 Task: Add Kuumba Made Amber & Sandalwood Fragrance Oil to the cart.
Action: Mouse moved to (250, 126)
Screenshot: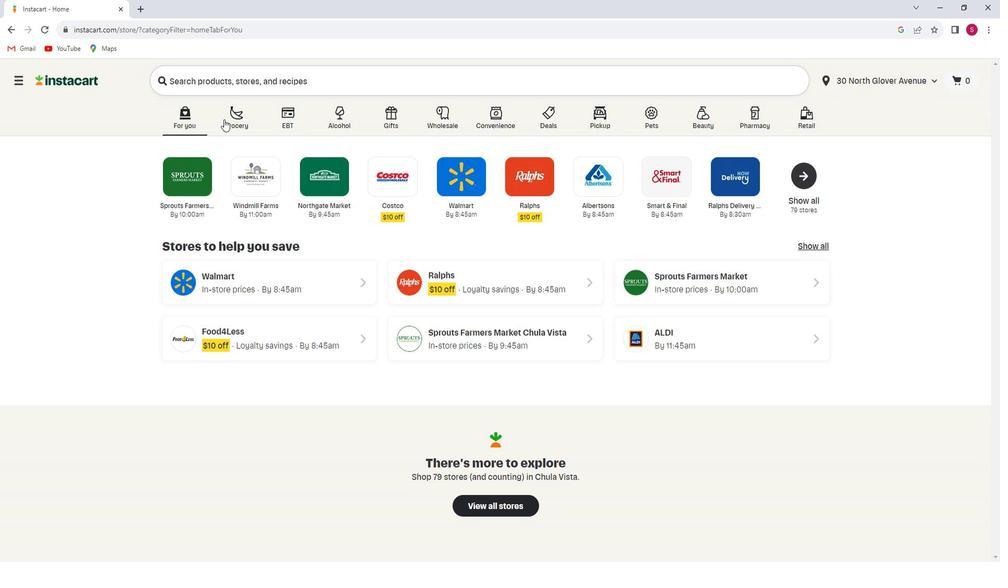 
Action: Mouse pressed left at (250, 126)
Screenshot: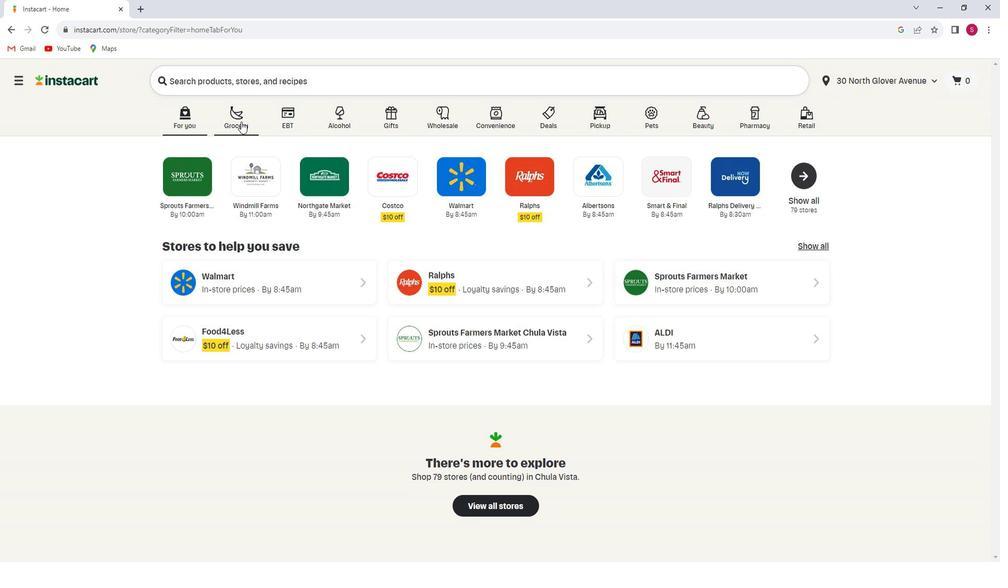 
Action: Mouse moved to (261, 304)
Screenshot: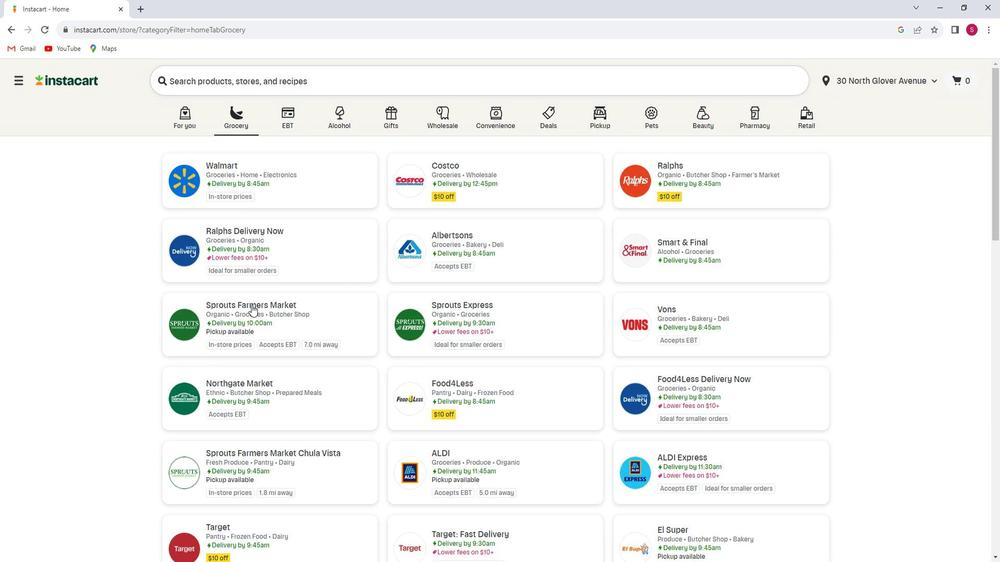 
Action: Mouse pressed left at (261, 304)
Screenshot: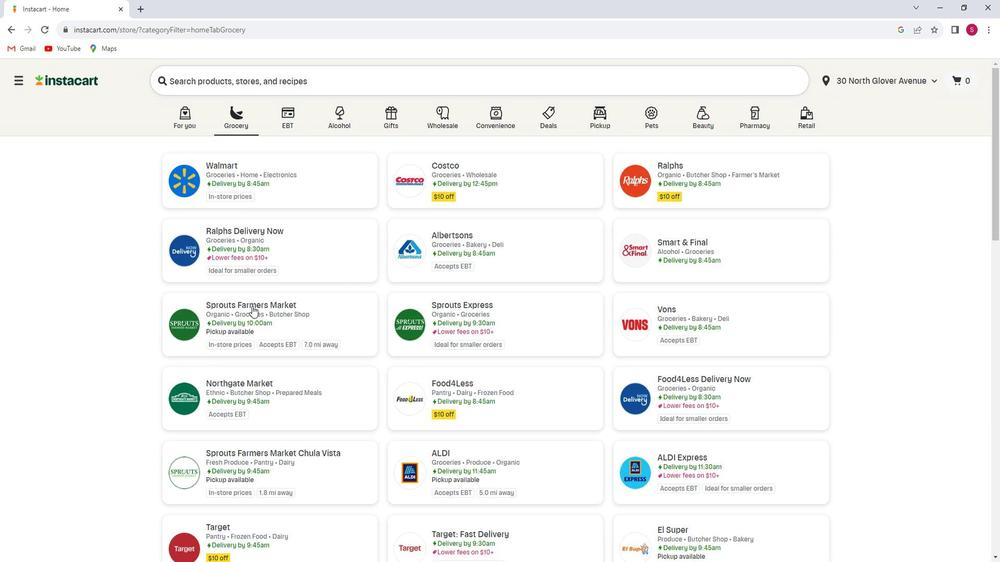 
Action: Mouse moved to (79, 348)
Screenshot: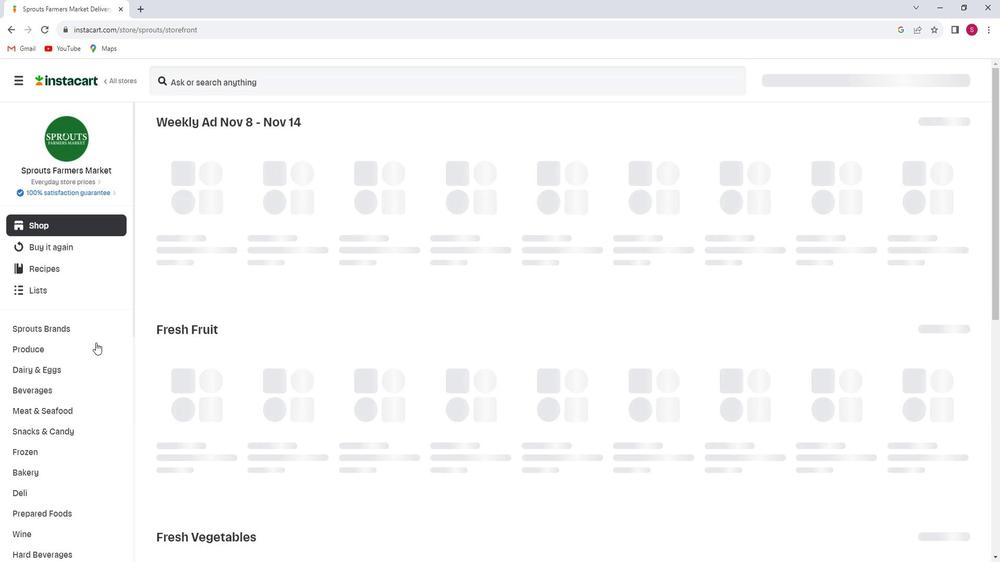 
Action: Mouse scrolled (79, 348) with delta (0, 0)
Screenshot: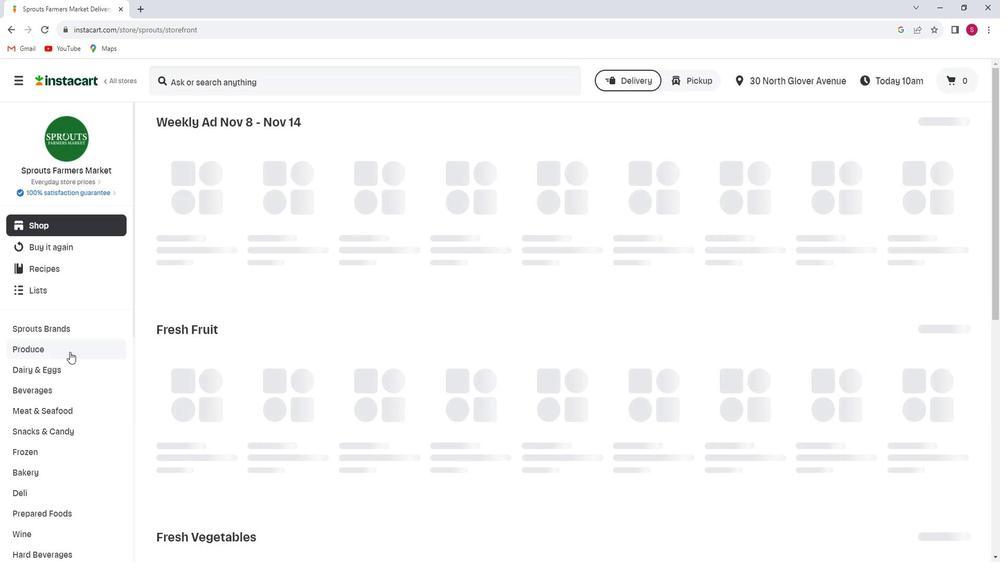
Action: Mouse scrolled (79, 348) with delta (0, 0)
Screenshot: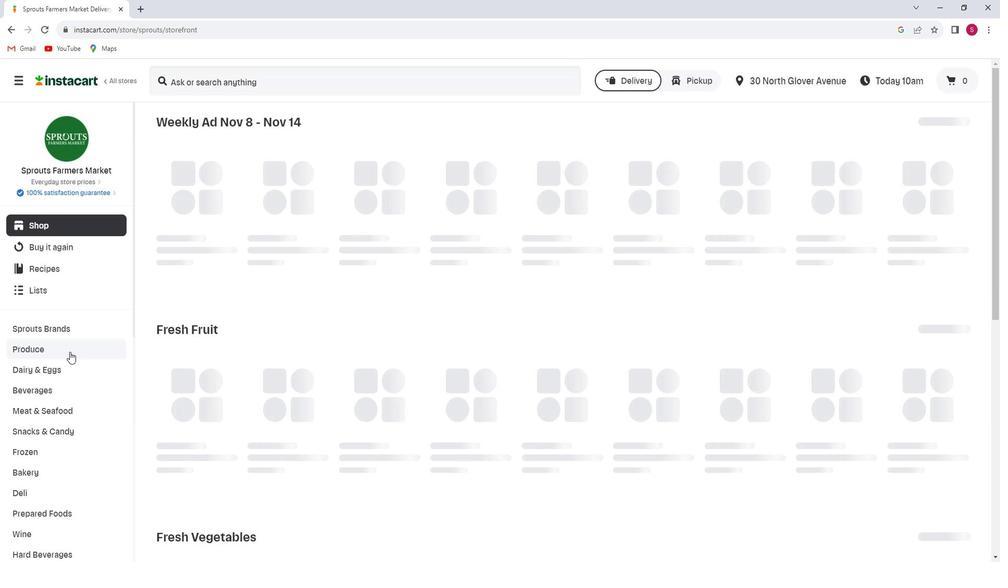 
Action: Mouse scrolled (79, 348) with delta (0, 0)
Screenshot: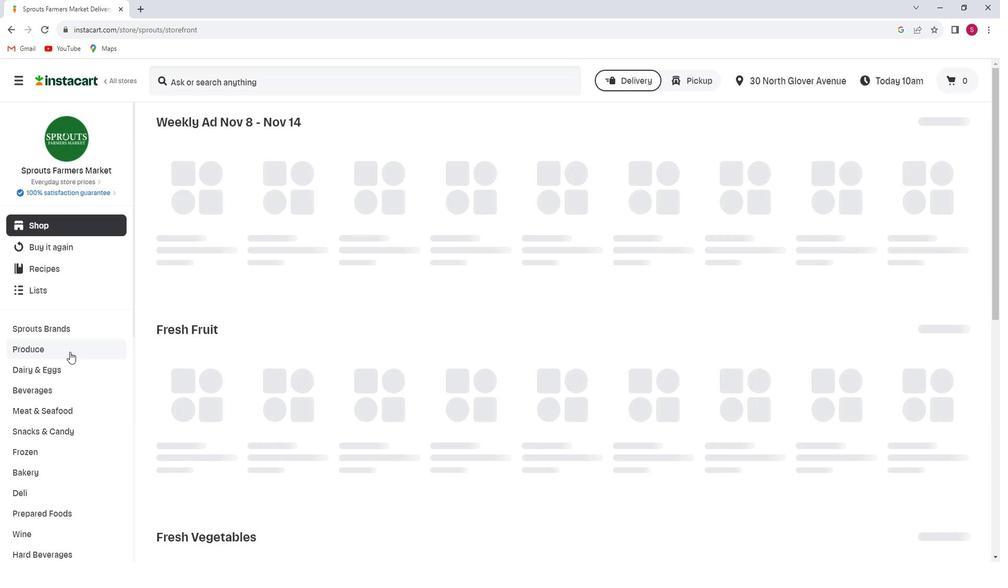 
Action: Mouse scrolled (79, 348) with delta (0, 0)
Screenshot: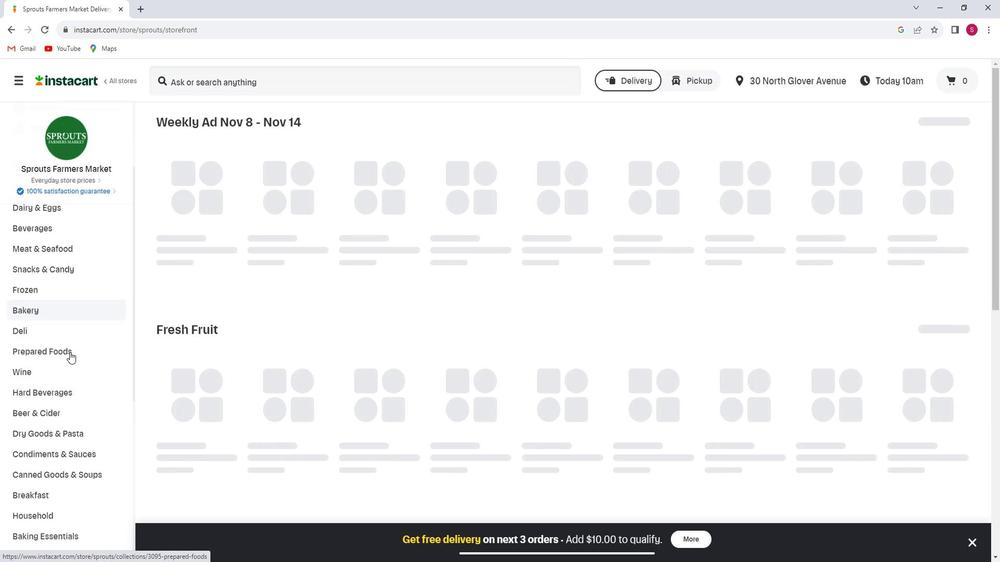 
Action: Mouse scrolled (79, 348) with delta (0, 0)
Screenshot: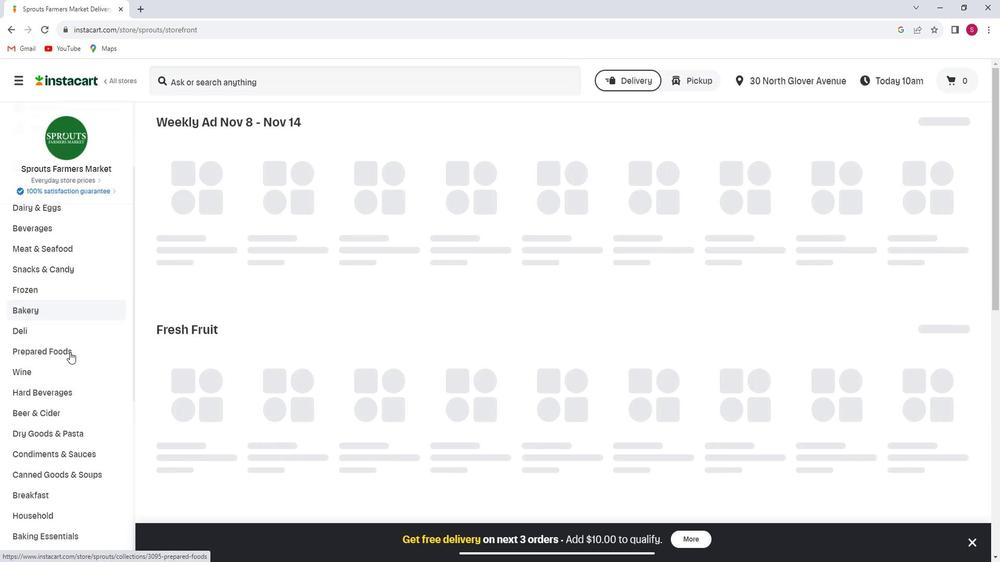 
Action: Mouse scrolled (79, 348) with delta (0, 0)
Screenshot: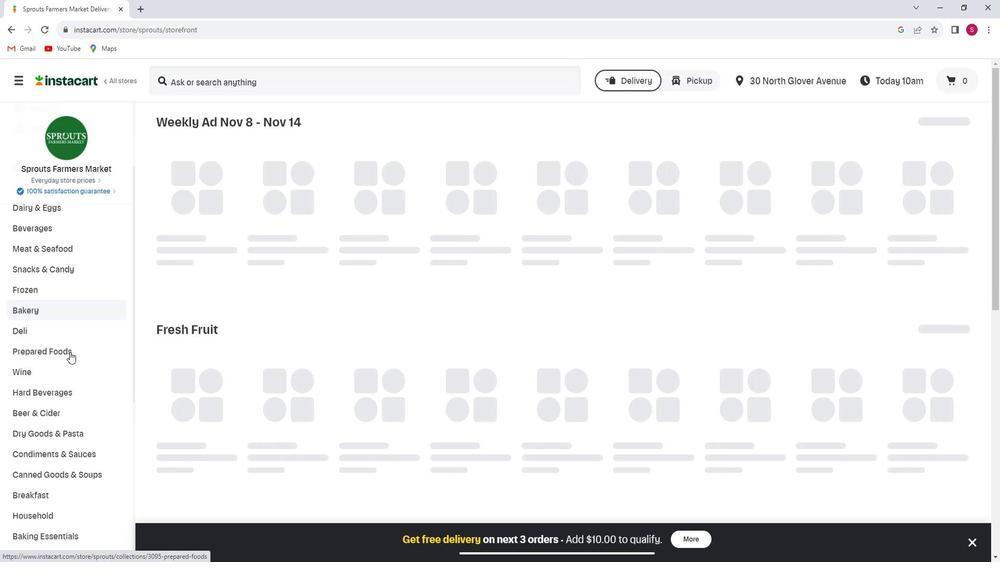 
Action: Mouse scrolled (79, 348) with delta (0, 0)
Screenshot: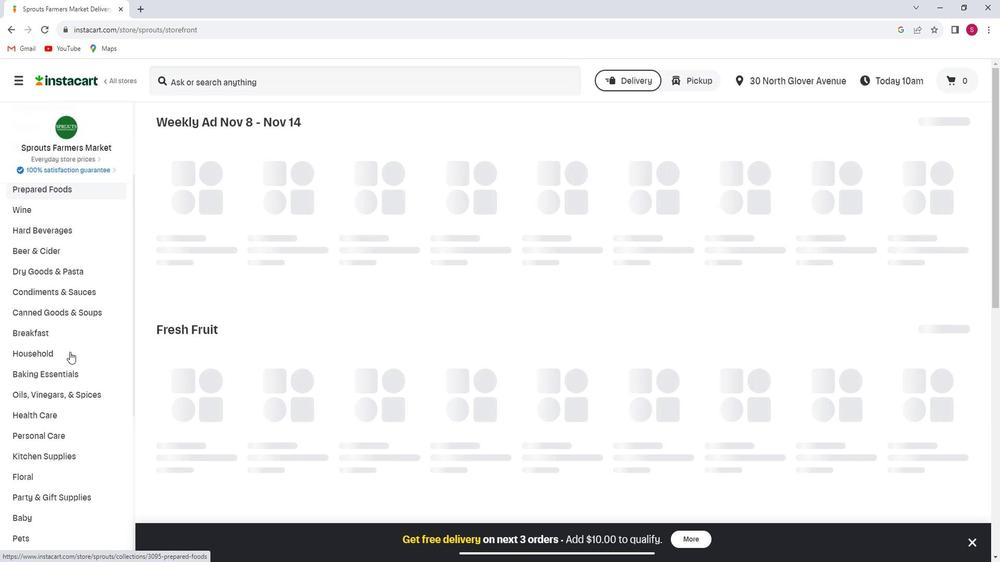 
Action: Mouse scrolled (79, 348) with delta (0, 0)
Screenshot: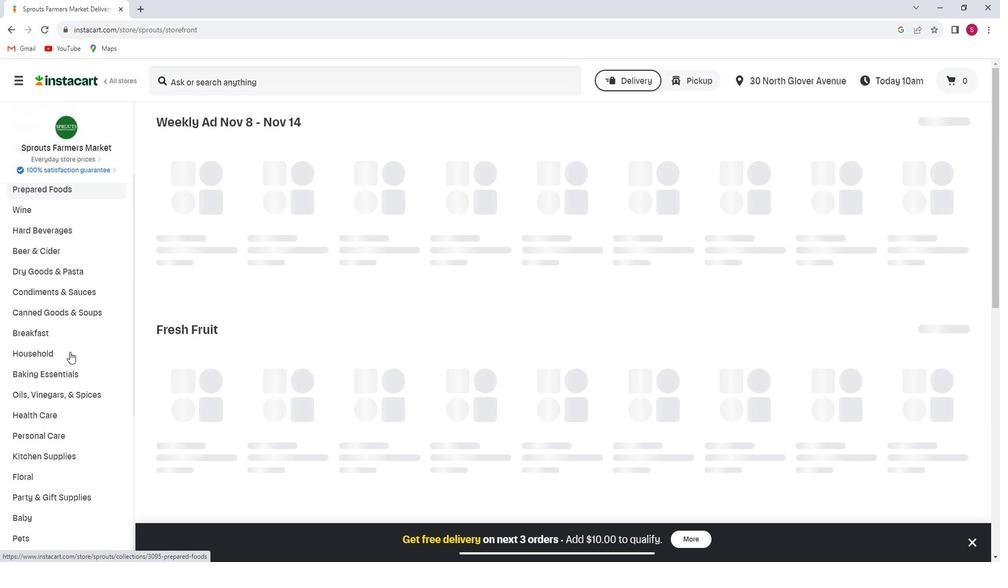 
Action: Mouse moved to (83, 322)
Screenshot: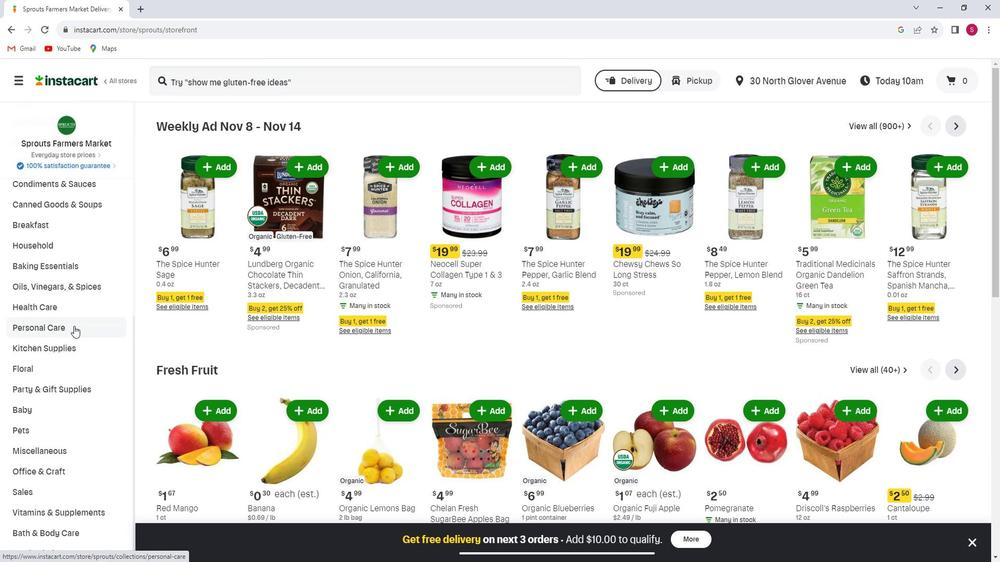 
Action: Mouse pressed left at (83, 322)
Screenshot: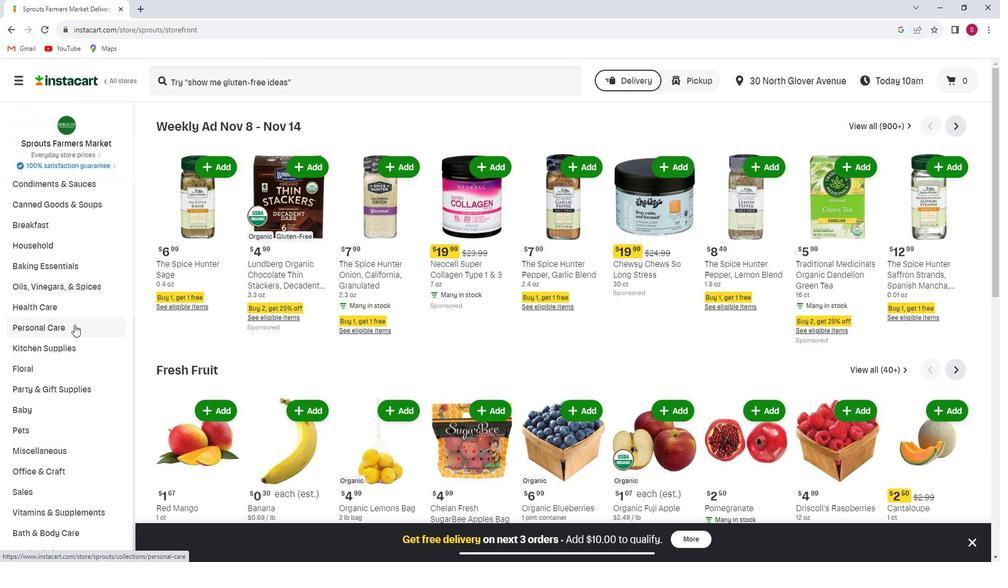 
Action: Mouse moved to (919, 156)
Screenshot: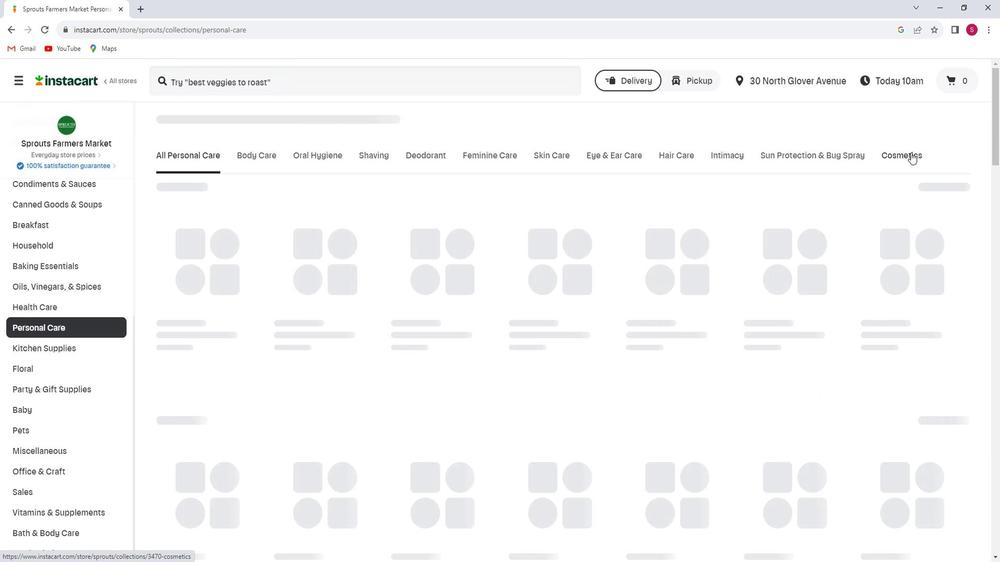 
Action: Mouse pressed left at (919, 156)
Screenshot: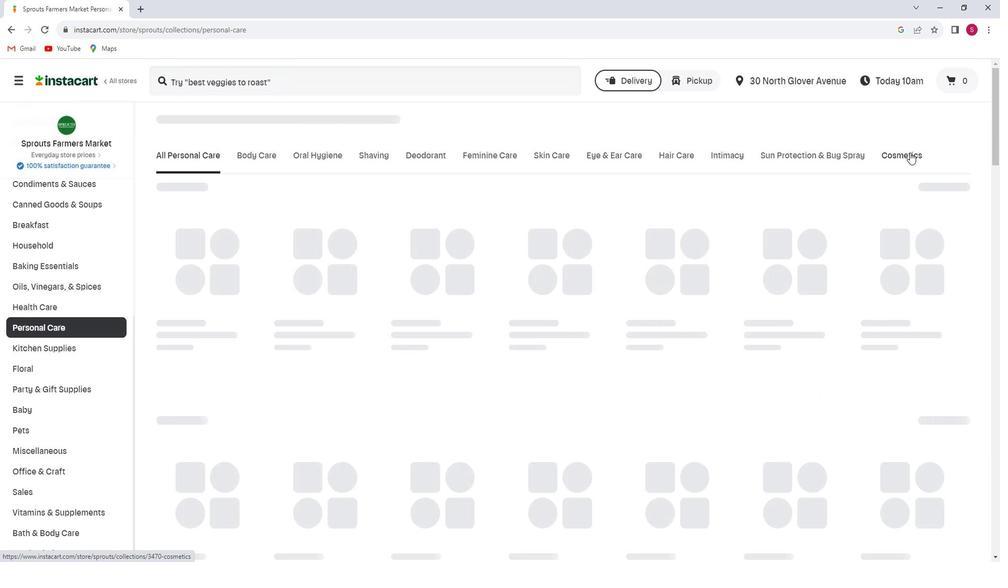 
Action: Mouse moved to (400, 199)
Screenshot: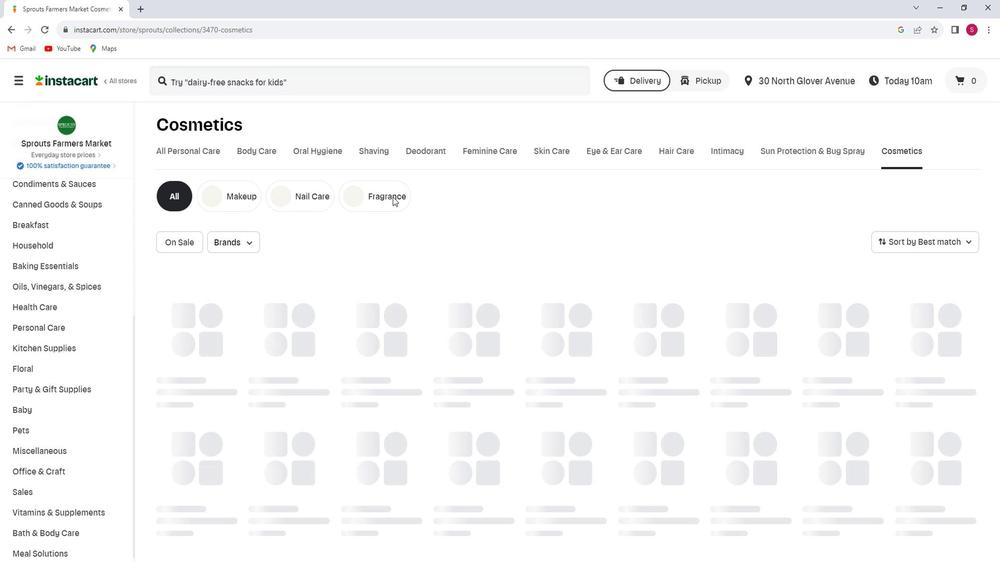 
Action: Mouse pressed left at (400, 199)
Screenshot: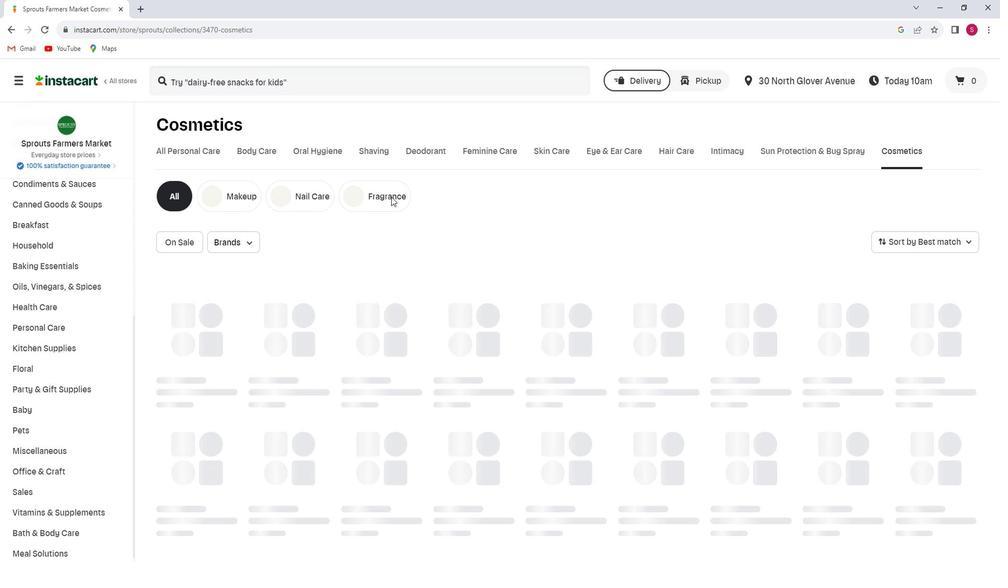 
Action: Mouse moved to (317, 84)
Screenshot: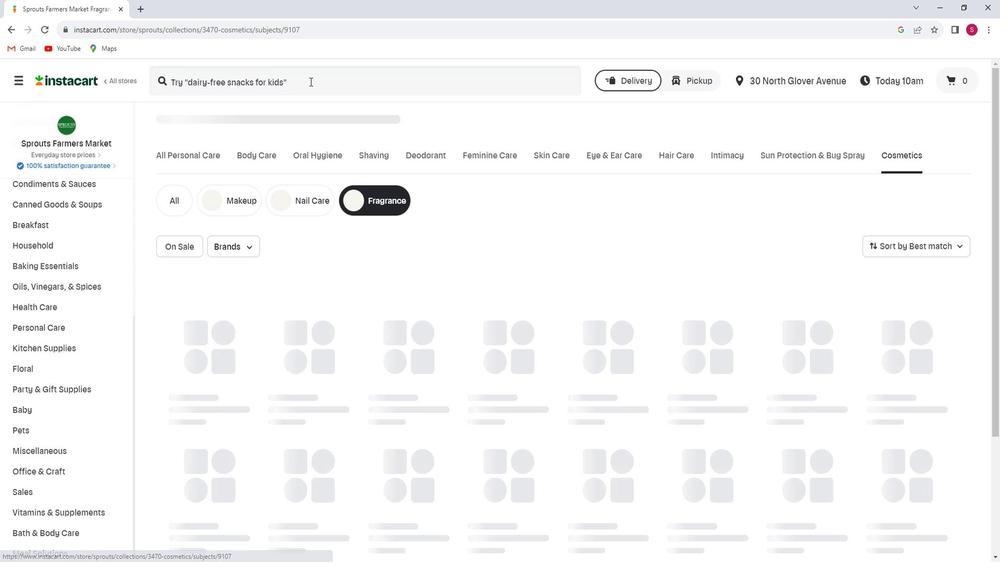 
Action: Mouse pressed left at (317, 84)
Screenshot: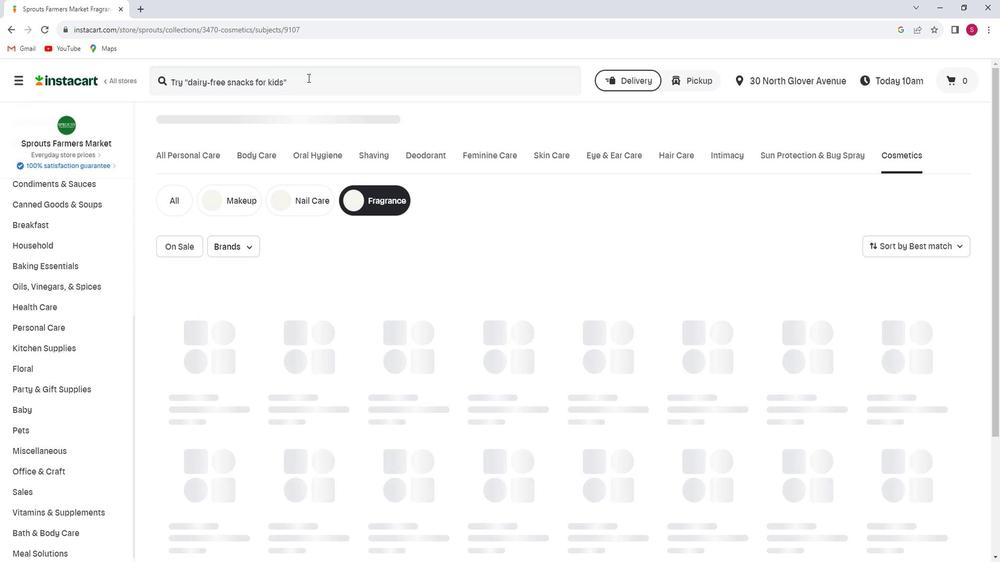 
Action: Key pressed <Key.shift>Kuumba<Key.space><Key.shift>Made<Key.space><Key.shift>Amber<Key.space><Key.shift><Key.shift><Key.shift><Key.shift><Key.shift><Key.shift><Key.shift><Key.shift><Key.shift><Key.shift><Key.shift><Key.shift><Key.shift><Key.shift>&<Key.space><Key.shift>Sandalwood<Key.space><Key.shift>Fragrance<Key.space><Key.shift>Oil<Key.enter>
Screenshot: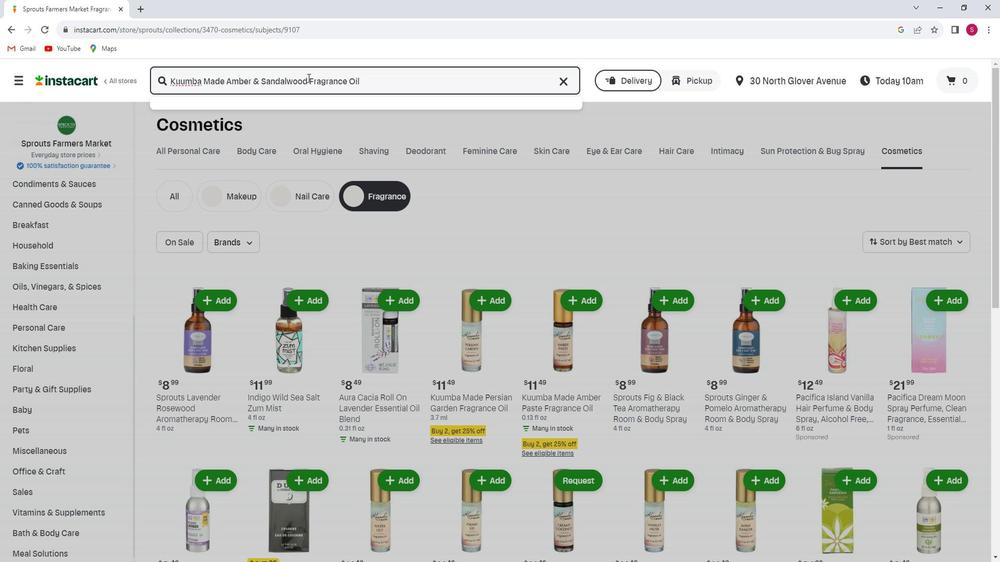 
Action: Mouse moved to (289, 192)
Screenshot: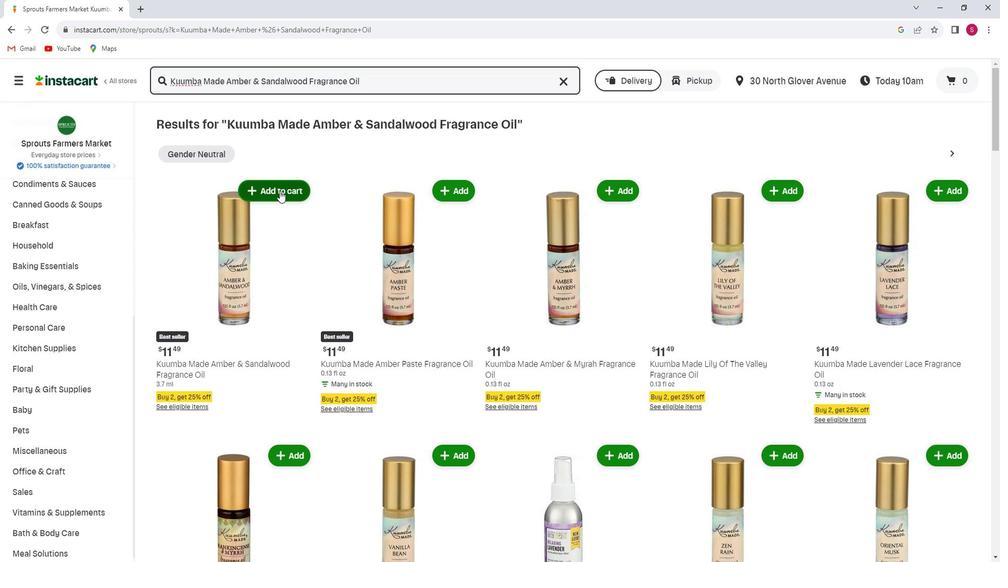 
Action: Mouse pressed left at (289, 192)
Screenshot: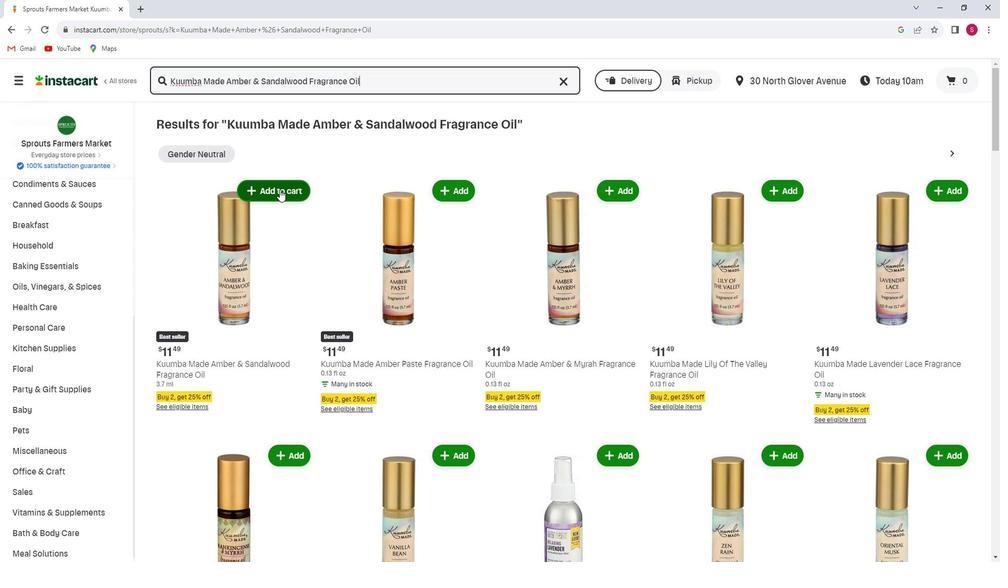 
Action: Mouse moved to (299, 241)
Screenshot: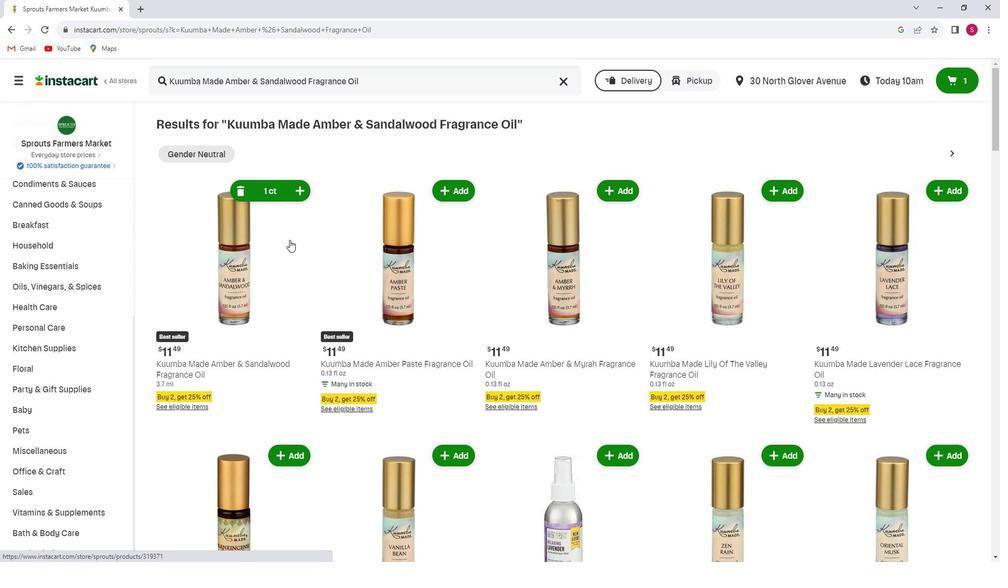 
